 Task: Manage the Einstein-related settings
Action: Mouse scrolled (182, 137) with delta (0, 0)
Screenshot: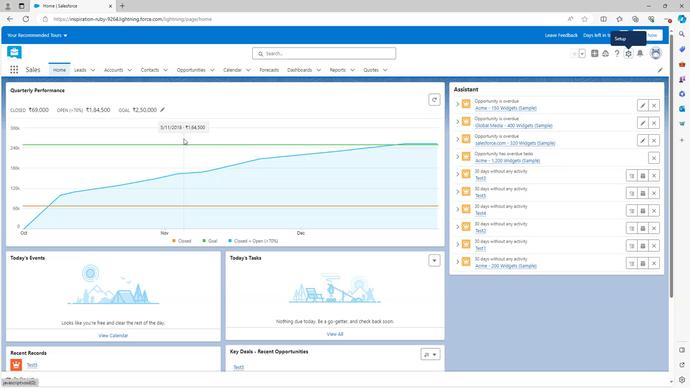 
Action: Mouse moved to (182, 138)
Screenshot: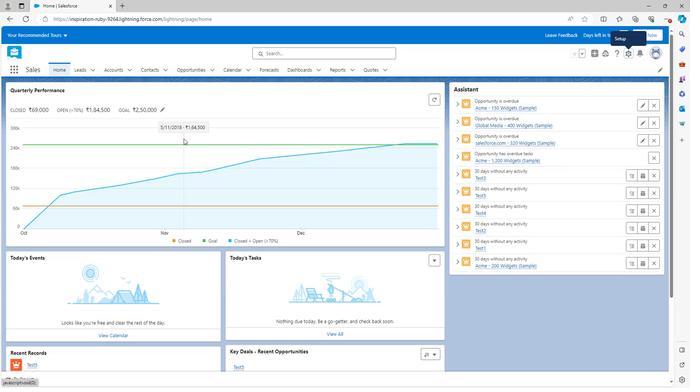 
Action: Mouse scrolled (182, 138) with delta (0, 0)
Screenshot: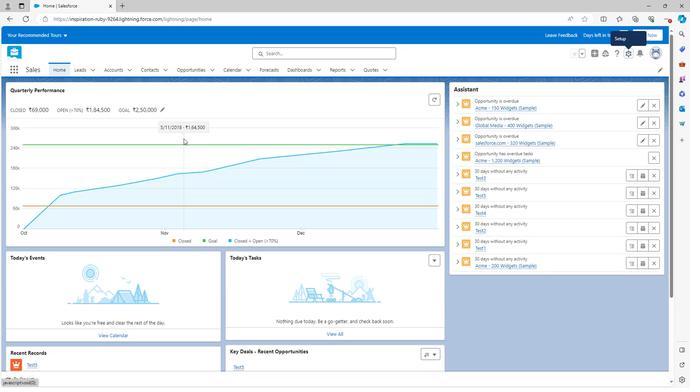 
Action: Mouse moved to (182, 138)
Screenshot: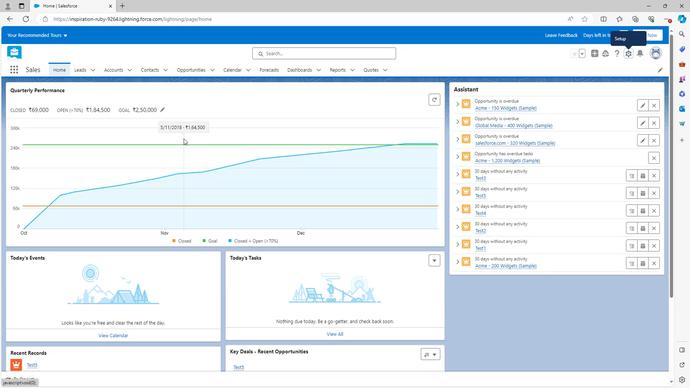 
Action: Mouse scrolled (182, 138) with delta (0, 0)
Screenshot: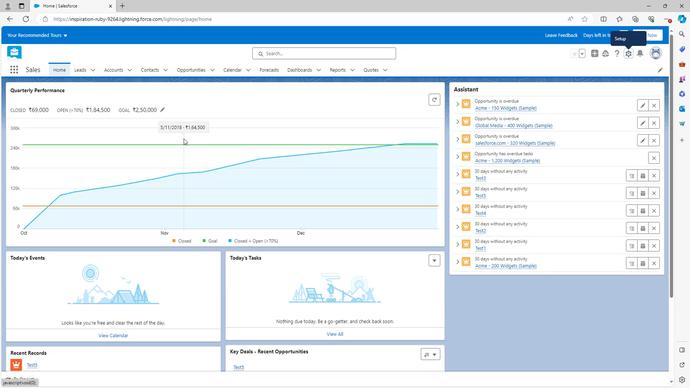 
Action: Mouse scrolled (182, 139) with delta (0, 0)
Screenshot: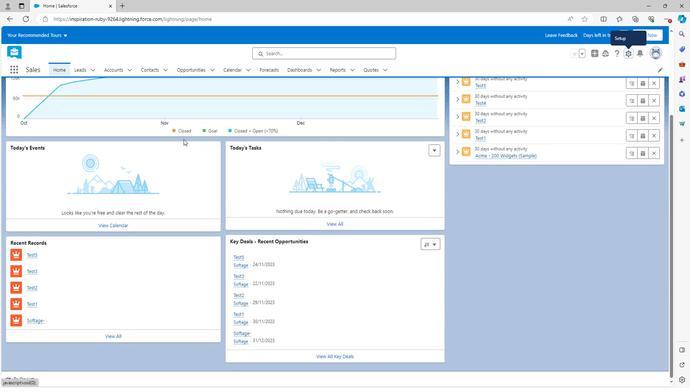 
Action: Mouse scrolled (182, 139) with delta (0, 0)
Screenshot: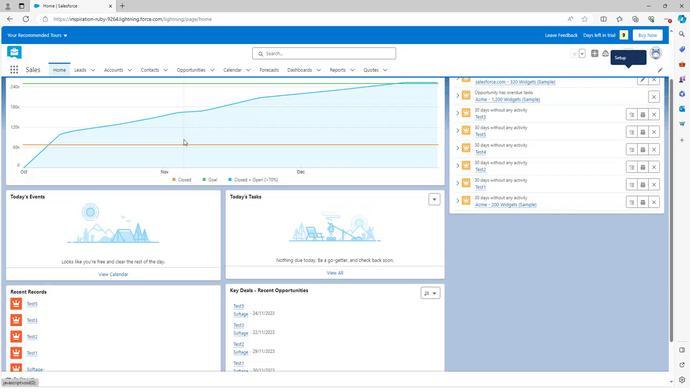 
Action: Mouse scrolled (182, 139) with delta (0, 0)
Screenshot: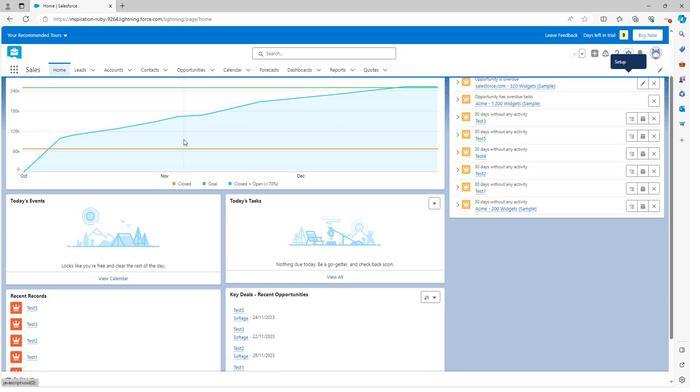 
Action: Mouse moved to (627, 51)
Screenshot: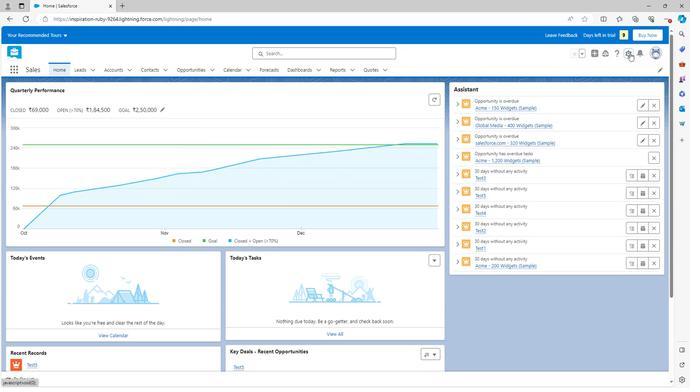 
Action: Mouse pressed left at (627, 51)
Screenshot: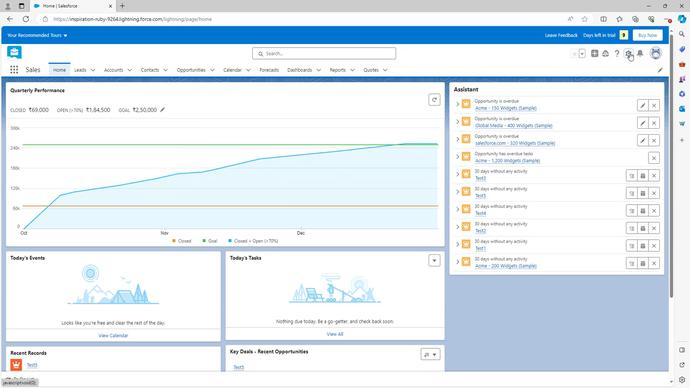 
Action: Mouse moved to (593, 75)
Screenshot: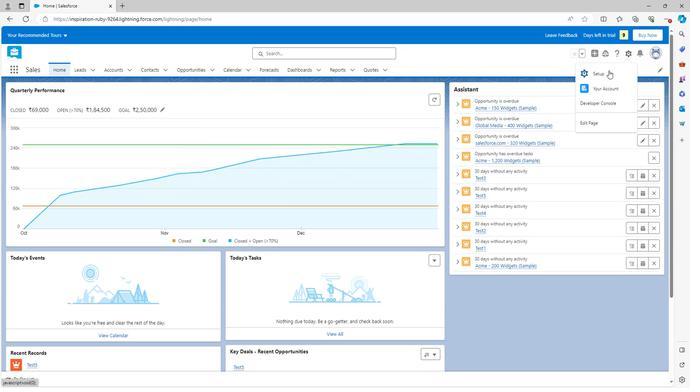 
Action: Mouse pressed left at (593, 75)
Screenshot: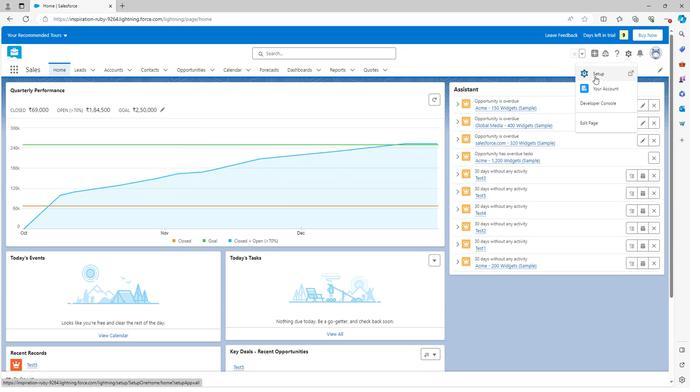 
Action: Mouse moved to (1, 292)
Screenshot: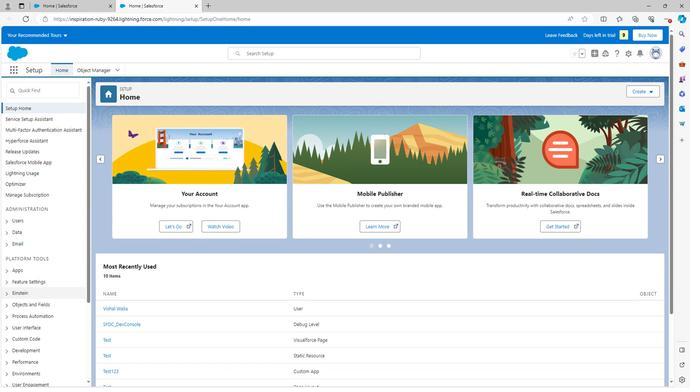 
Action: Mouse scrolled (1, 292) with delta (0, 0)
Screenshot: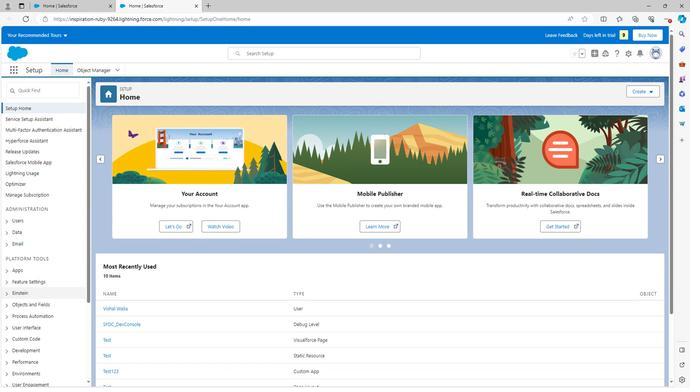 
Action: Mouse scrolled (1, 292) with delta (0, 0)
Screenshot: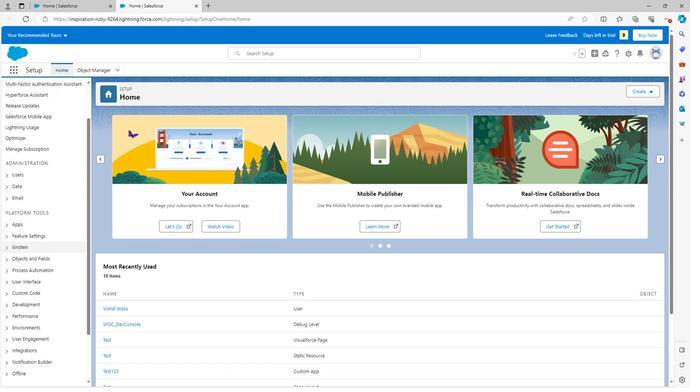 
Action: Mouse scrolled (1, 292) with delta (0, 0)
Screenshot: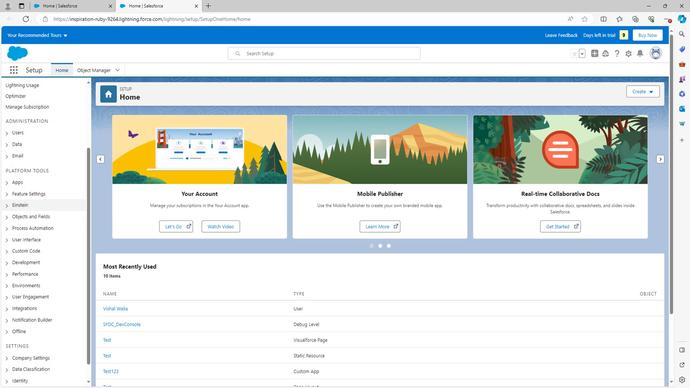 
Action: Mouse moved to (4, 300)
Screenshot: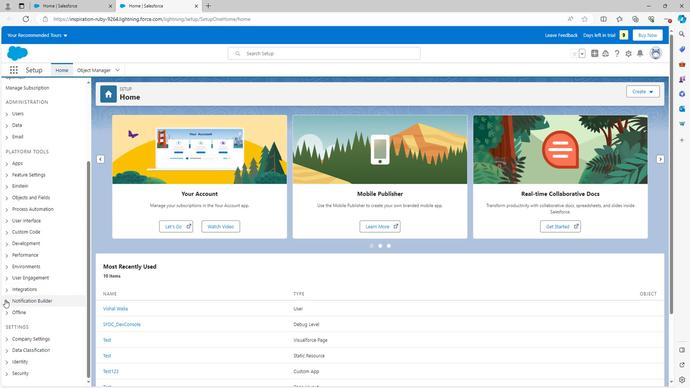 
Action: Mouse pressed left at (4, 300)
Screenshot: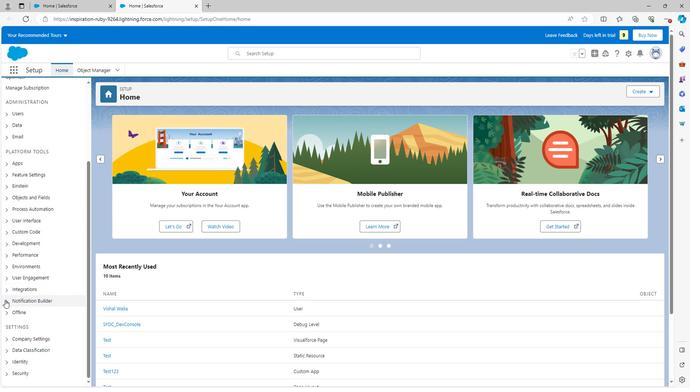 
Action: Mouse moved to (34, 323)
Screenshot: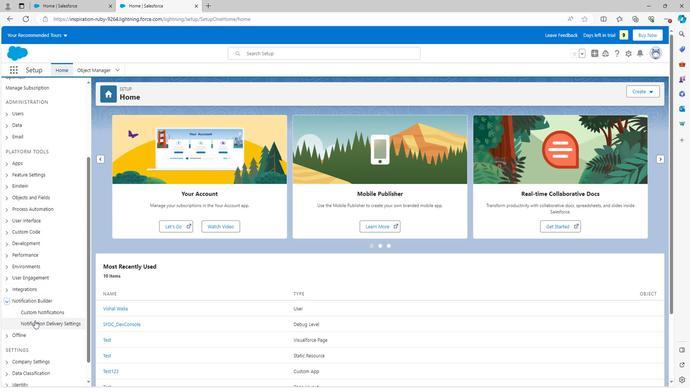 
Action: Mouse pressed left at (34, 323)
Screenshot: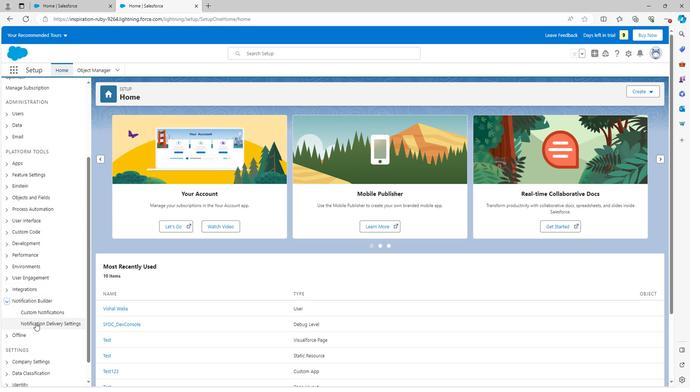 
Action: Mouse moved to (104, 225)
Screenshot: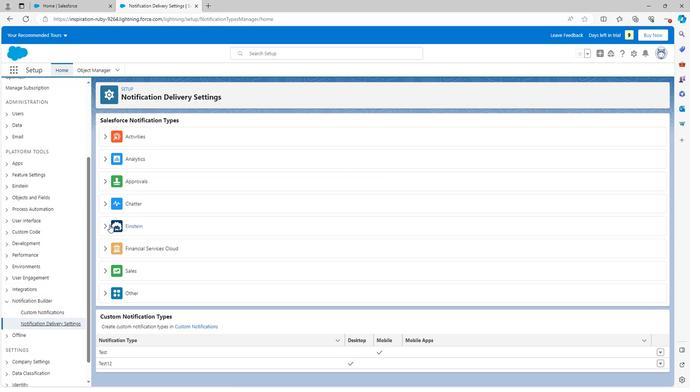 
Action: Mouse pressed left at (104, 225)
Screenshot: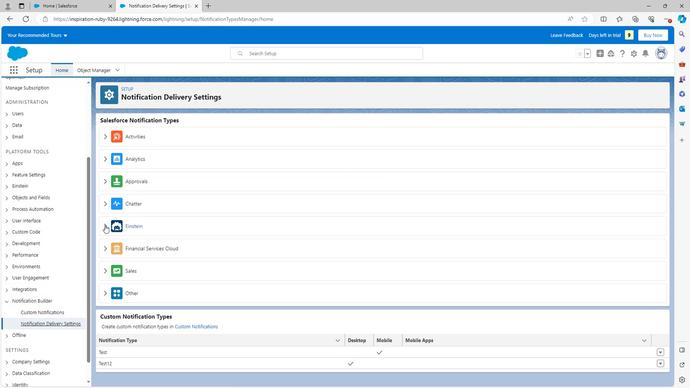 
Action: Mouse moved to (645, 264)
Screenshot: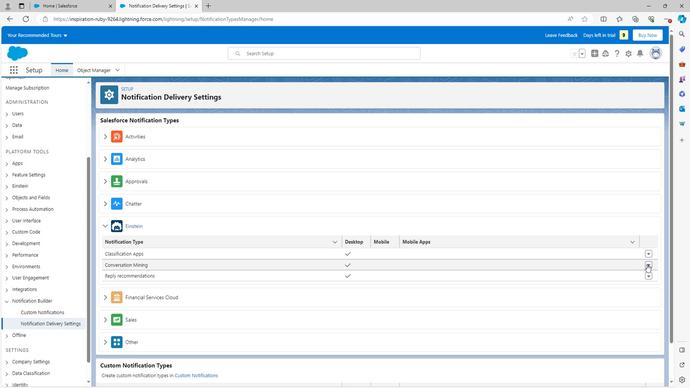 
Action: Mouse pressed left at (645, 264)
Screenshot: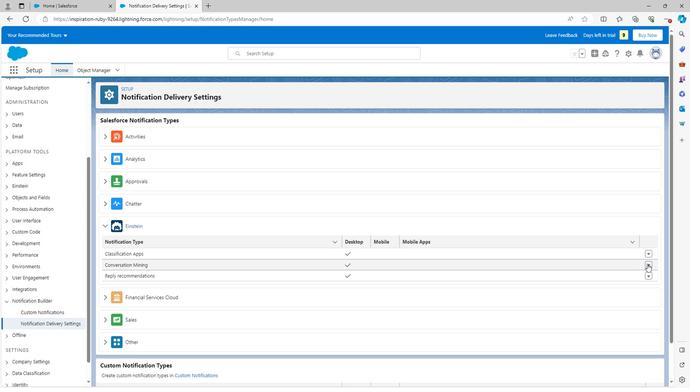 
Action: Mouse moved to (630, 273)
Screenshot: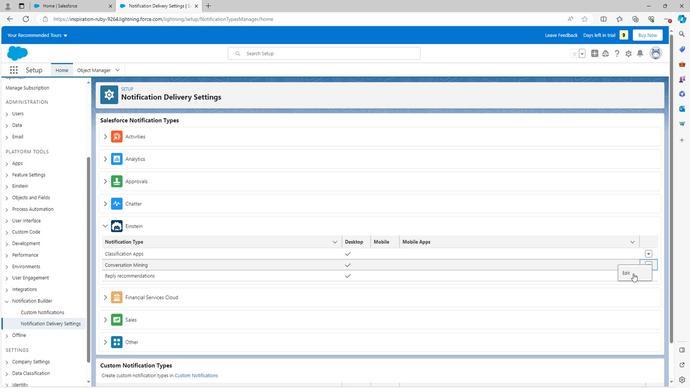 
Action: Mouse pressed left at (630, 273)
Screenshot: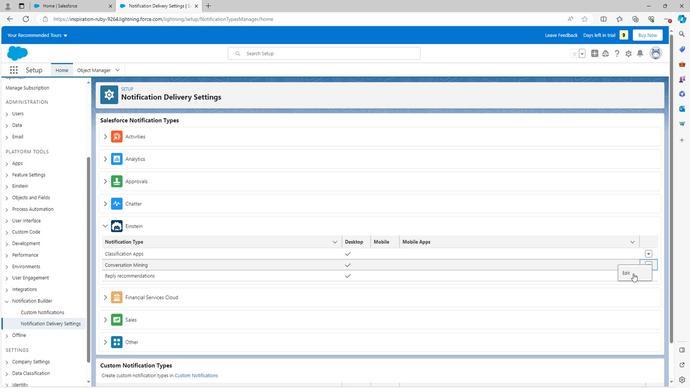 
Action: Mouse moved to (434, 234)
Screenshot: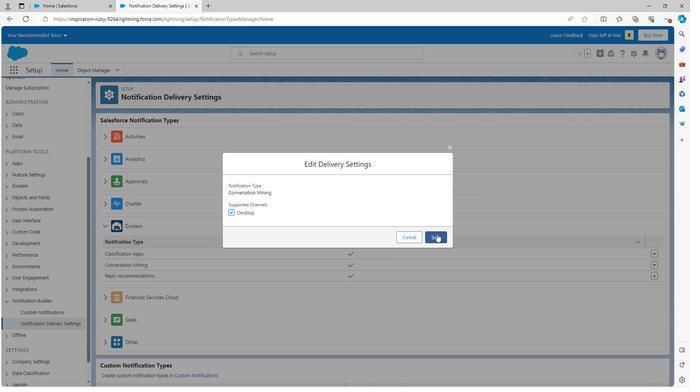 
Action: Mouse pressed left at (434, 234)
Screenshot: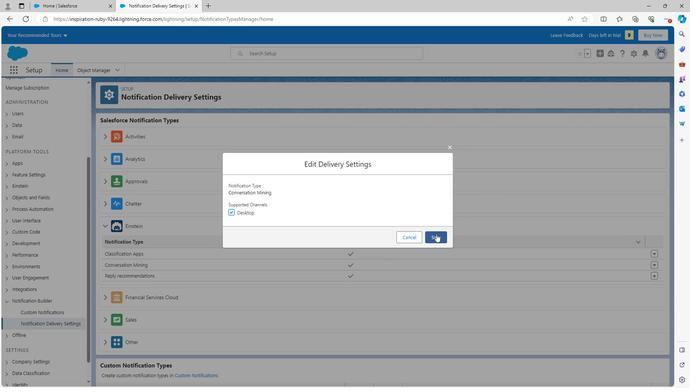 
Action: Mouse moved to (435, 231)
Screenshot: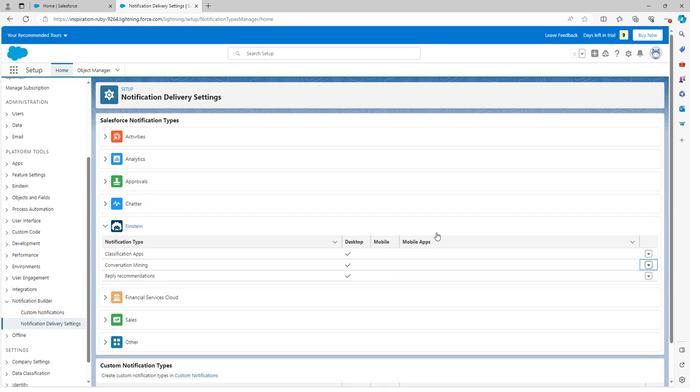 
